 Task: Log work in the project XpressTech for the issue 'Integrate a new live chat feature into an existing e-commerce website to improve customer service and engagement' spent time as '3w 6d 8h 16m' and remaining time as '3w 5d 7h 41m' and add a flag. Now add the issue to the epic 'Multi-Cloud Integration'.
Action: Mouse moved to (946, 255)
Screenshot: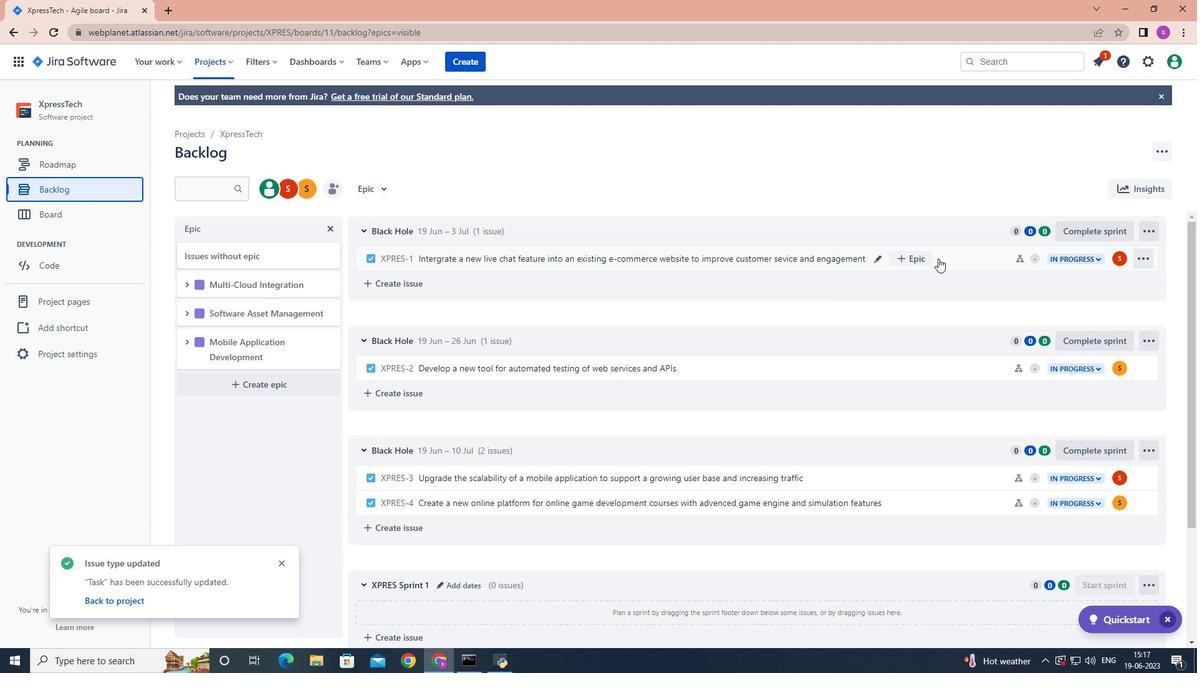
Action: Mouse pressed left at (946, 255)
Screenshot: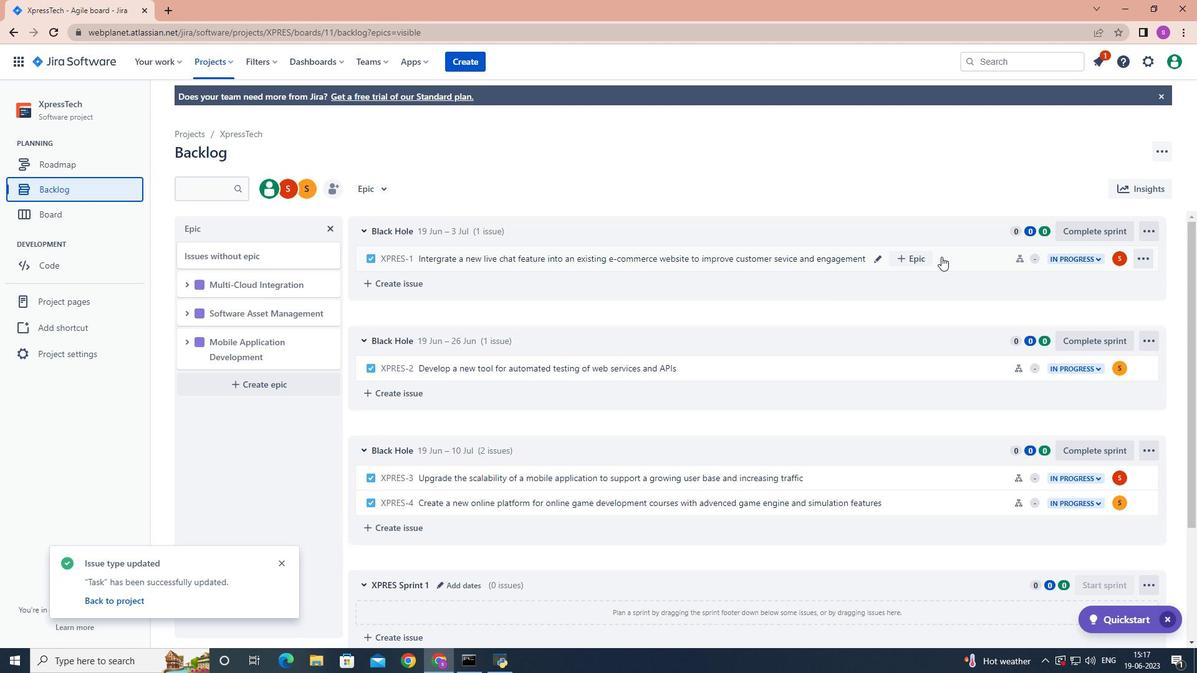 
Action: Mouse moved to (1139, 225)
Screenshot: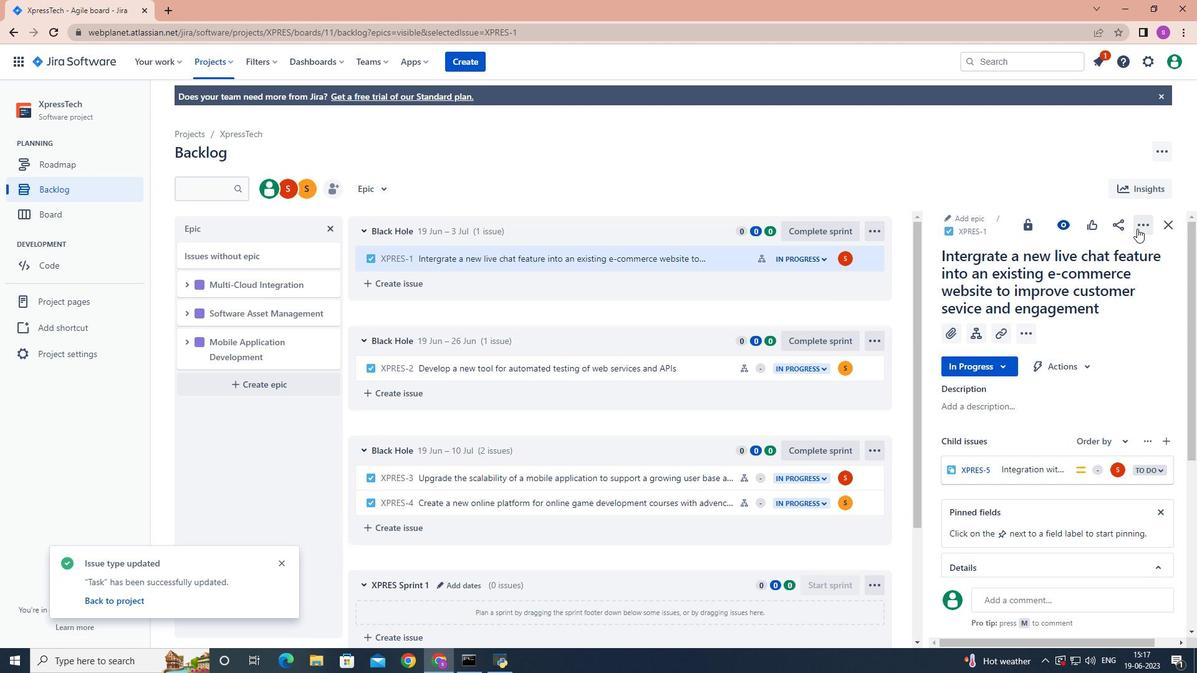 
Action: Mouse pressed left at (1139, 225)
Screenshot: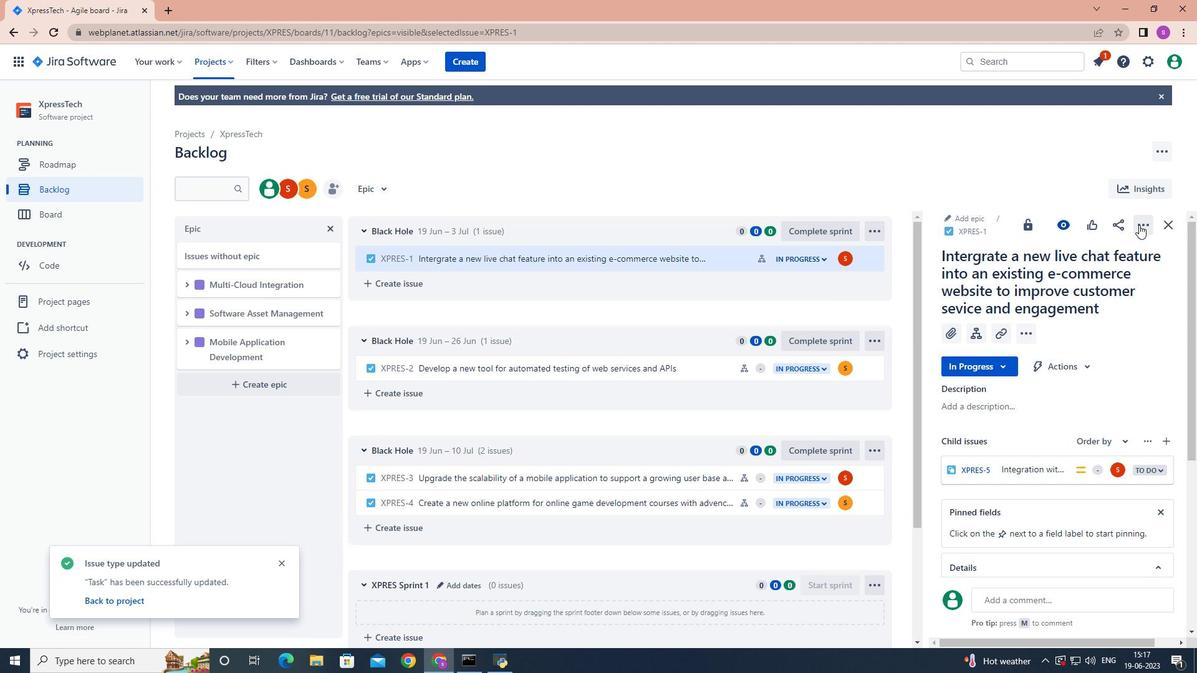 
Action: Mouse moved to (1098, 255)
Screenshot: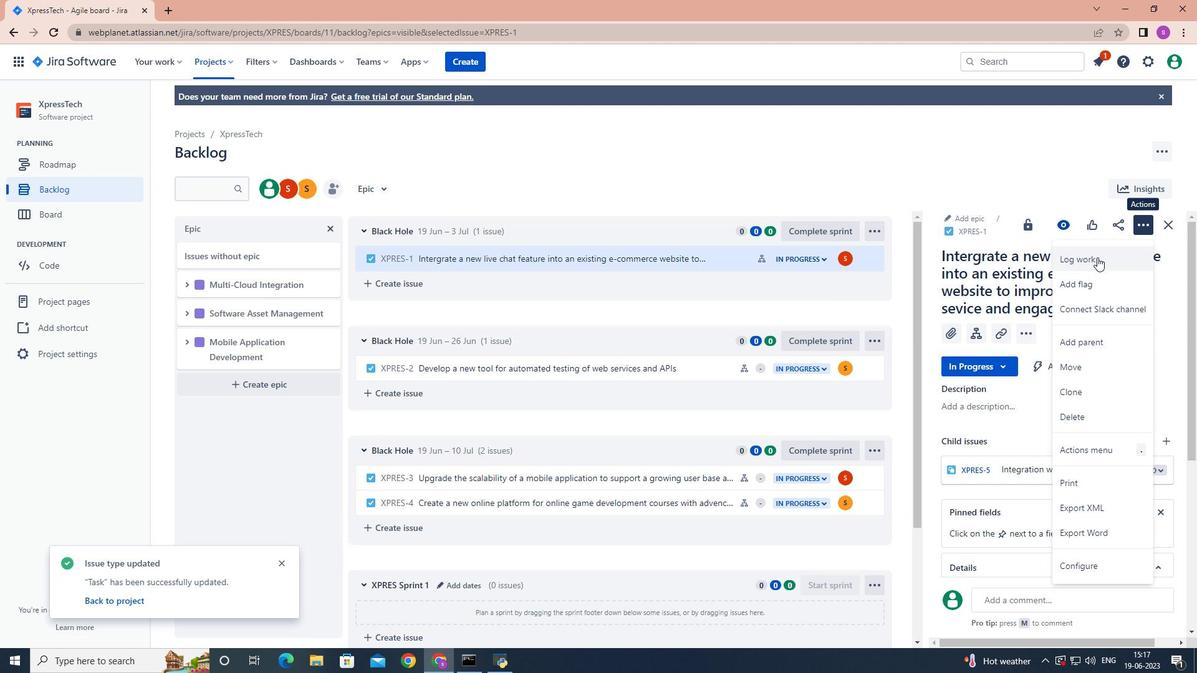 
Action: Mouse pressed left at (1098, 255)
Screenshot: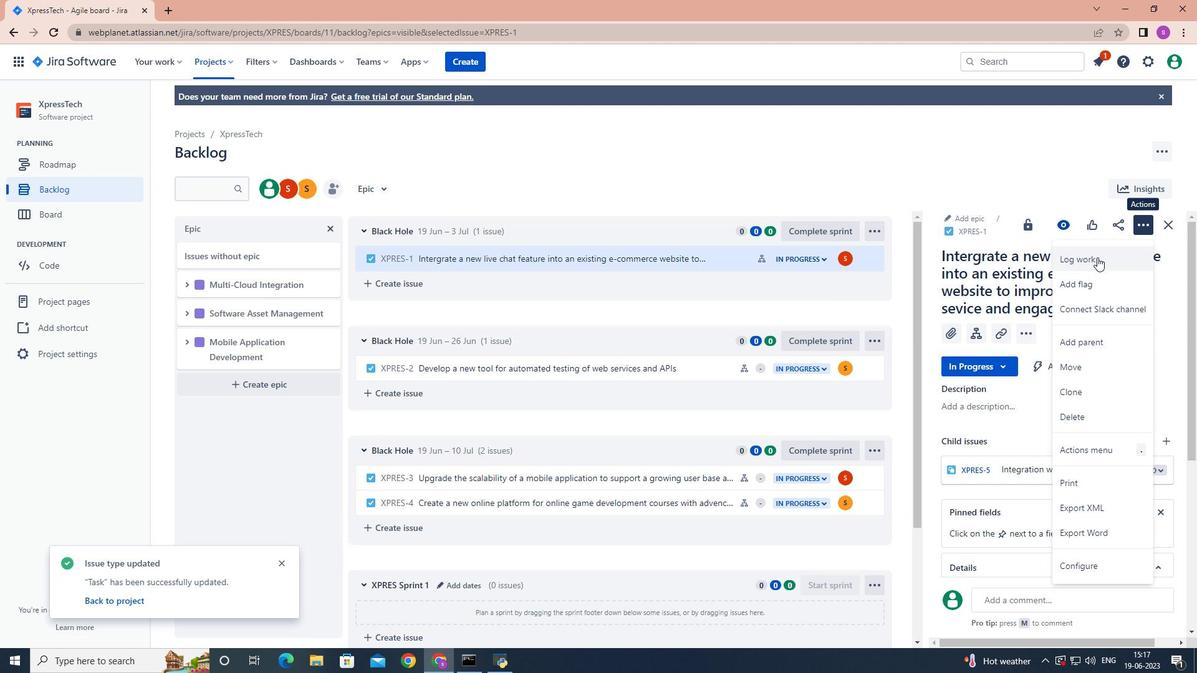 
Action: Mouse moved to (1098, 255)
Screenshot: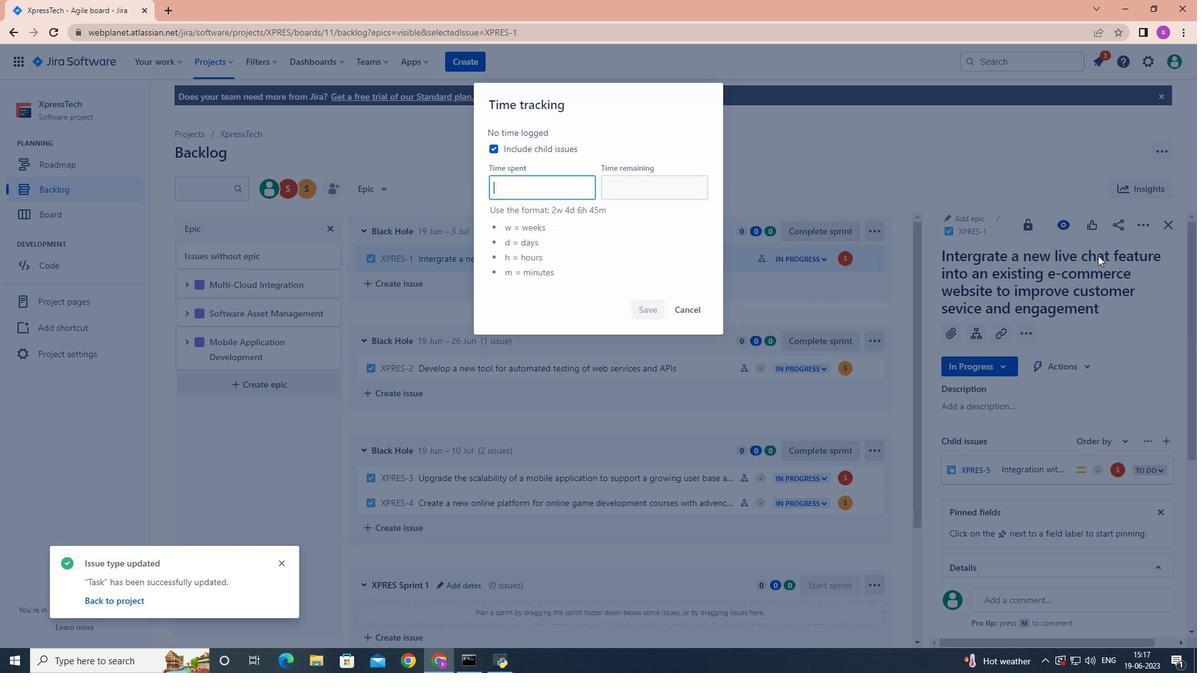 
Action: Key pressed 3w<Key.space>6d<Key.space>8h<Key.space>16m
Screenshot: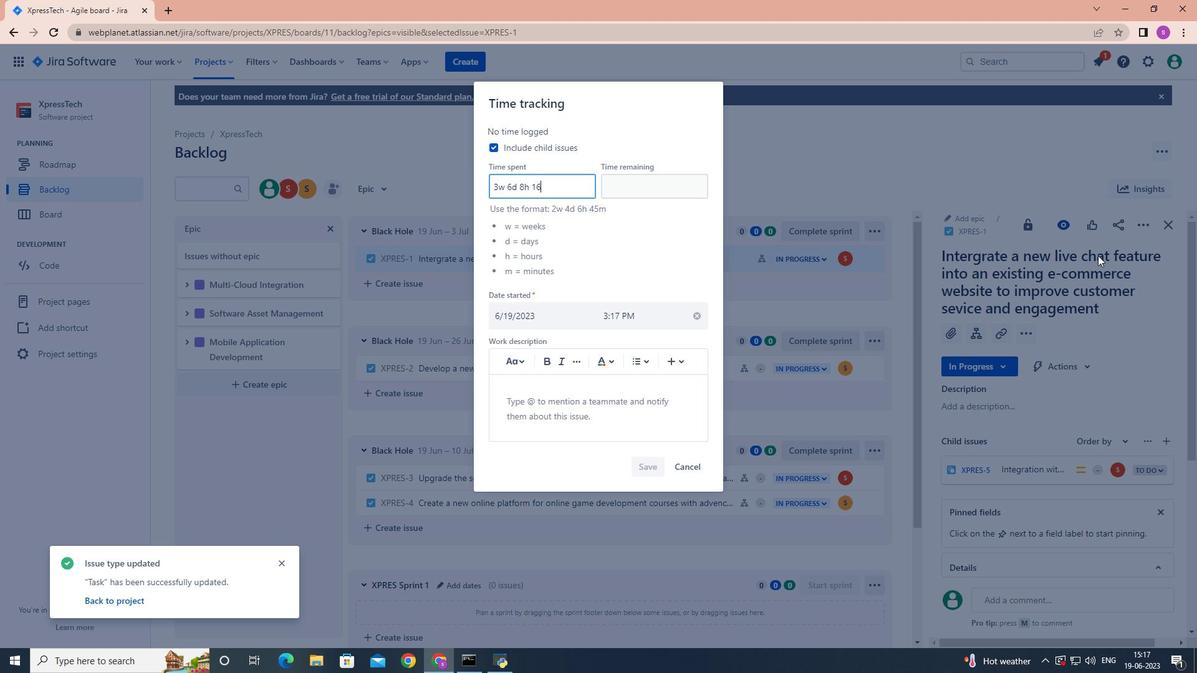 
Action: Mouse moved to (657, 194)
Screenshot: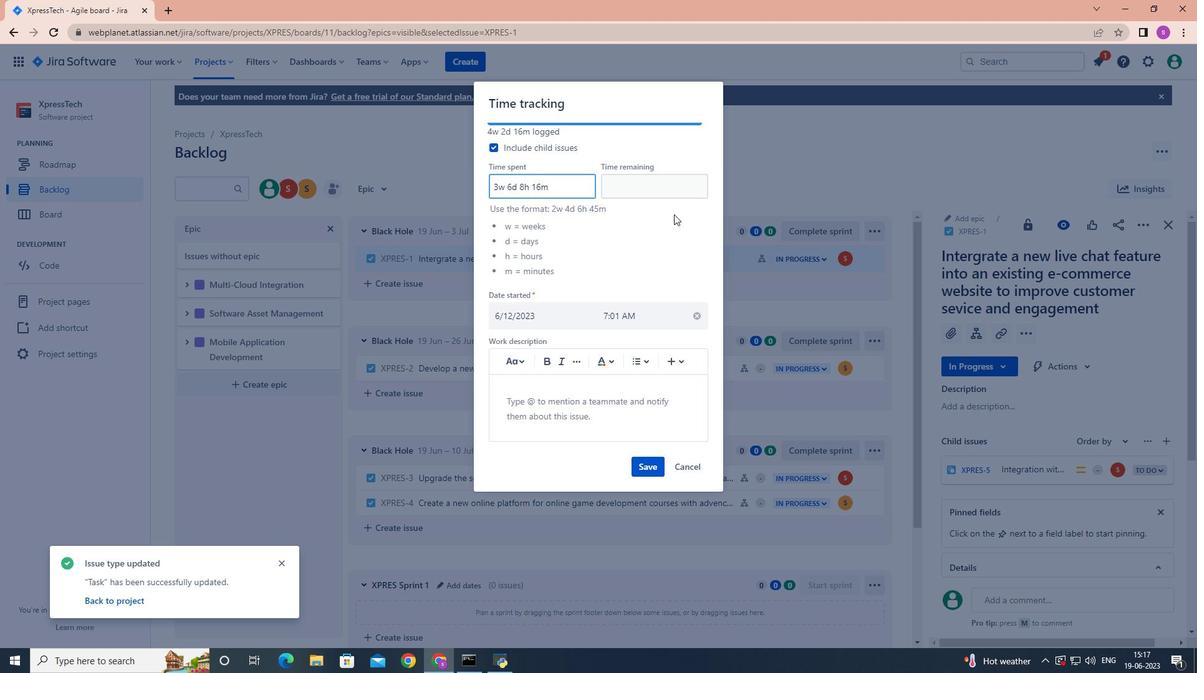 
Action: Mouse pressed left at (657, 194)
Screenshot: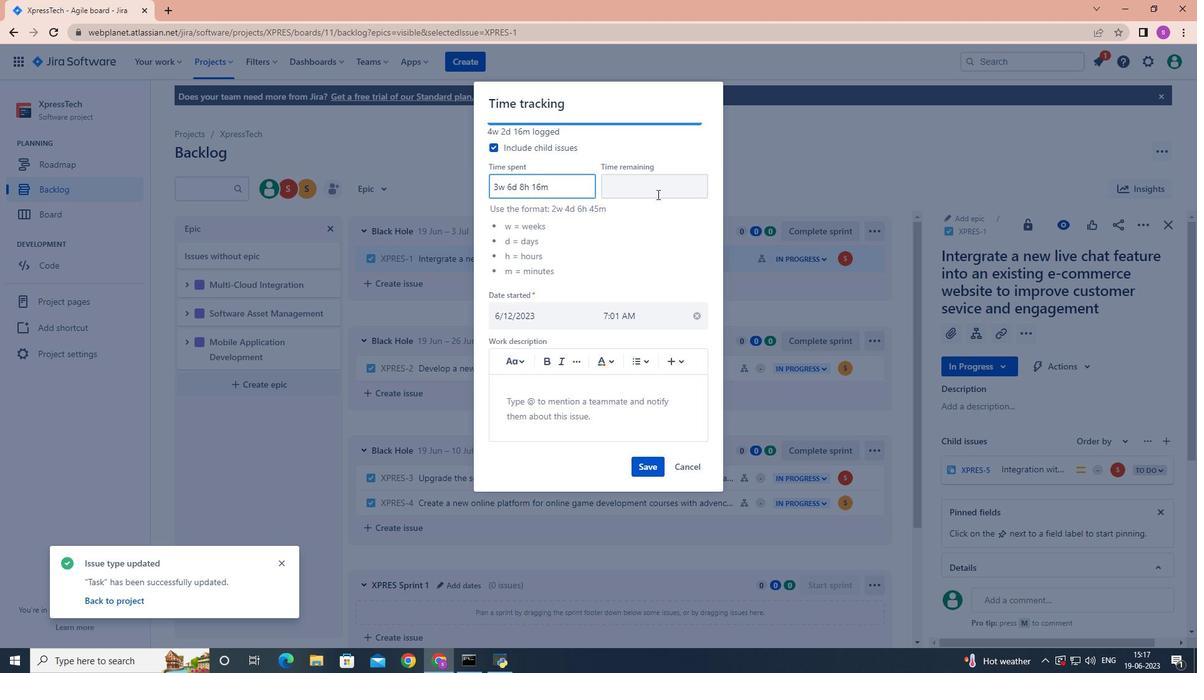 
Action: Key pressed 3w<Key.space>5d<Key.space>7h<Key.space>41m
Screenshot: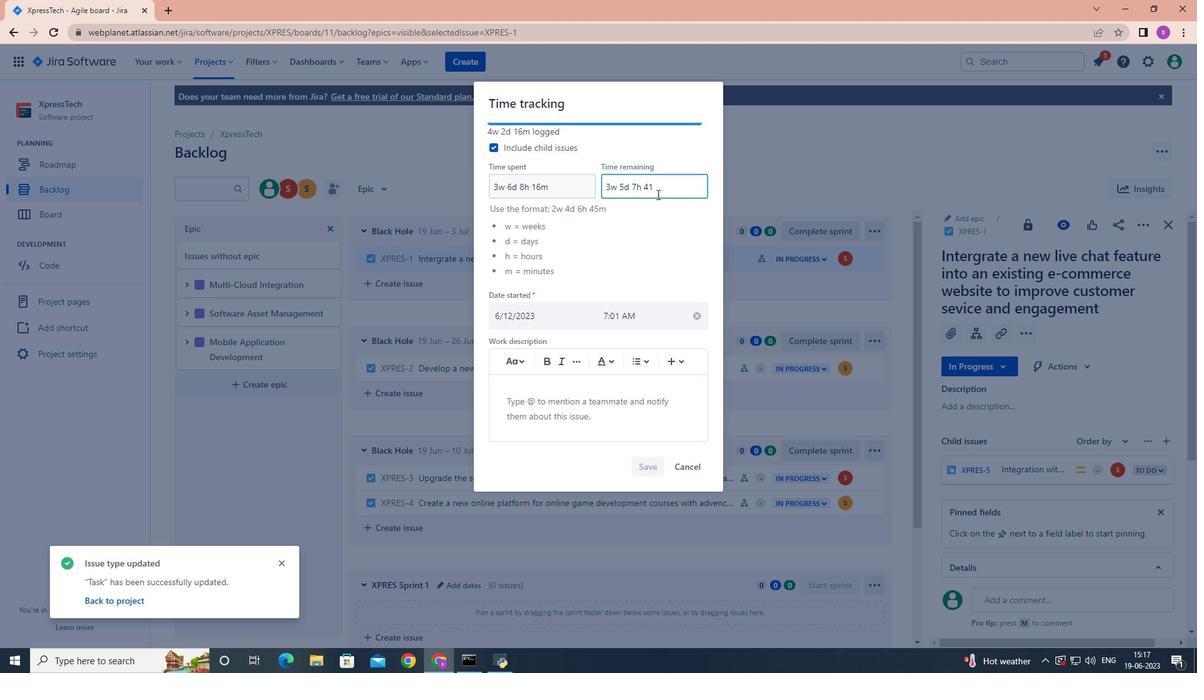 
Action: Mouse moved to (641, 465)
Screenshot: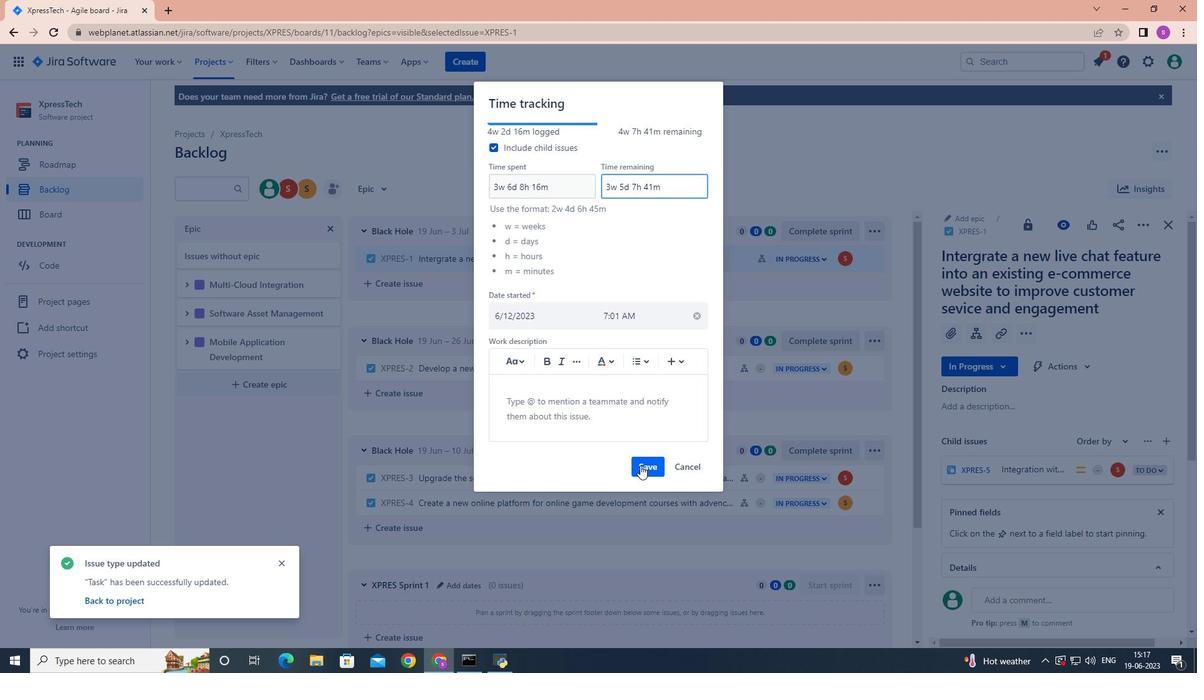 
Action: Mouse pressed left at (641, 465)
Screenshot: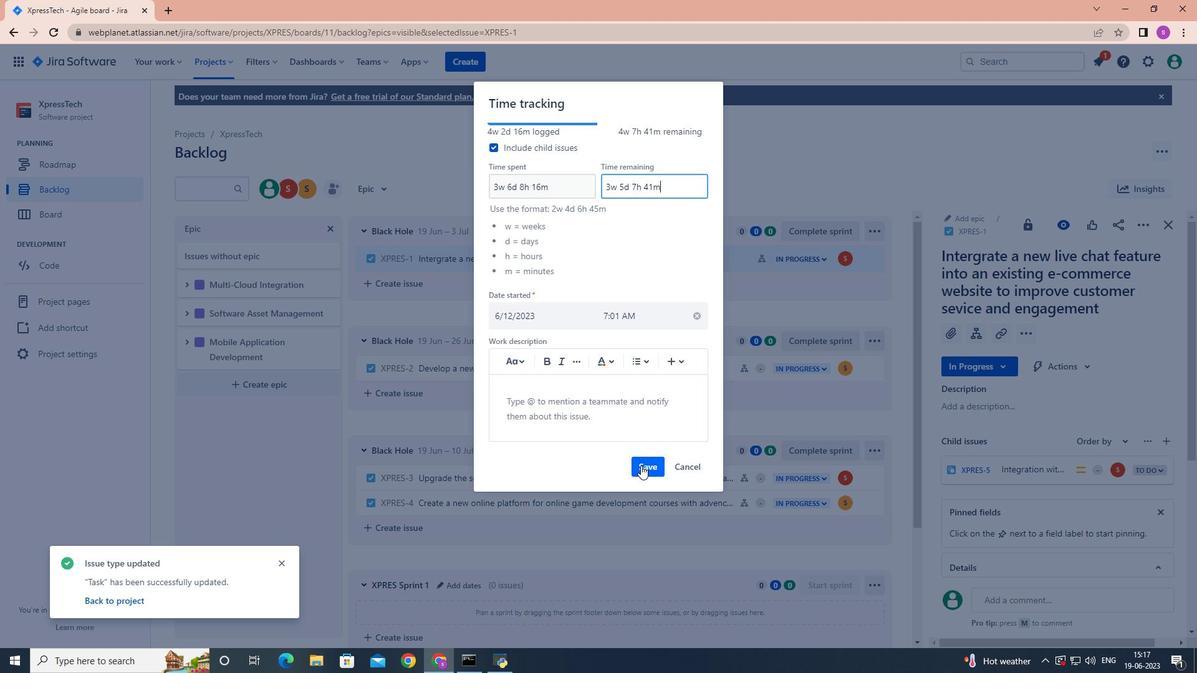 
Action: Mouse moved to (1145, 228)
Screenshot: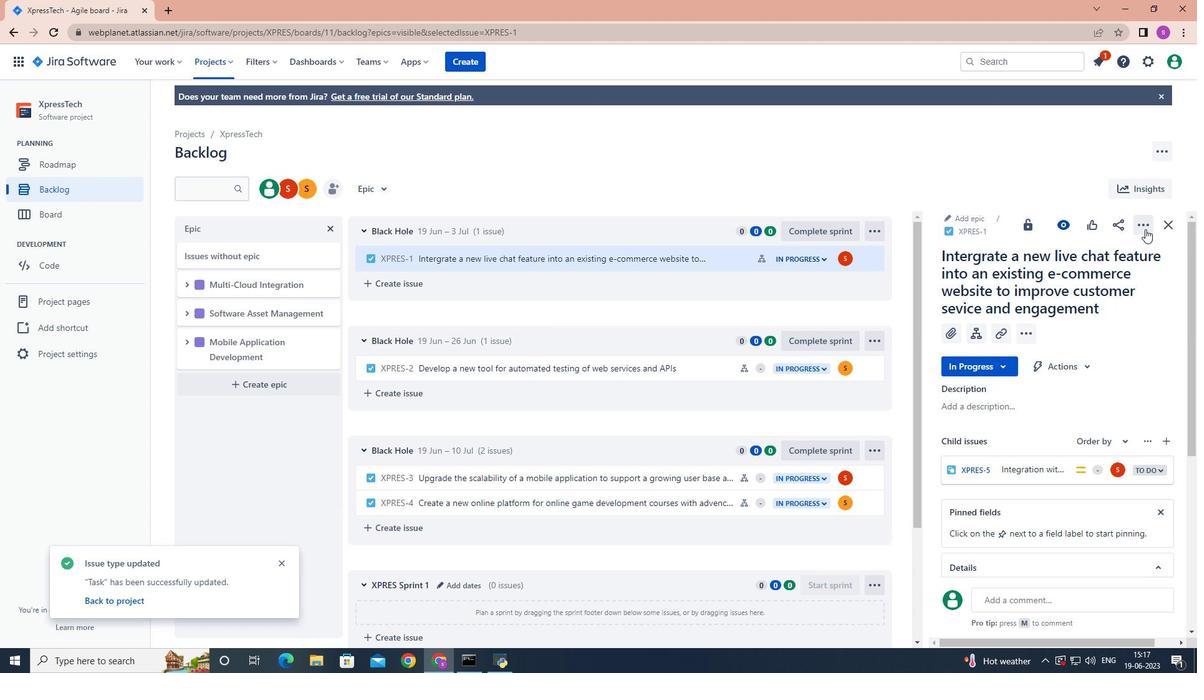 
Action: Mouse pressed left at (1145, 228)
Screenshot: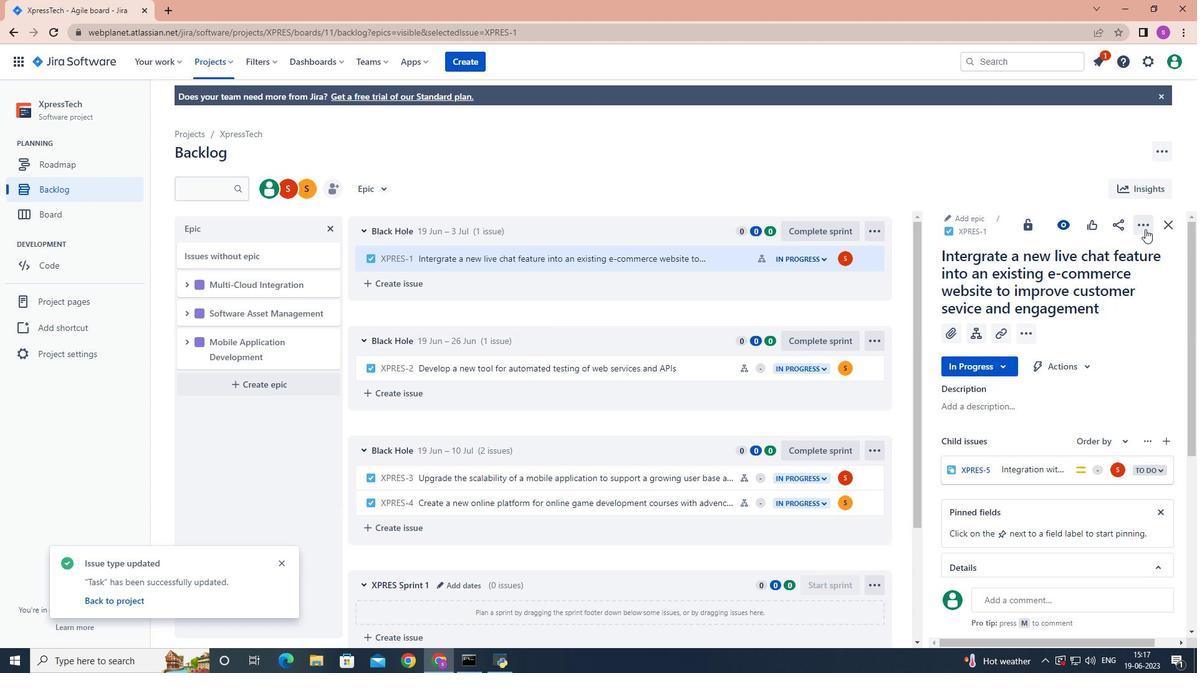 
Action: Mouse moved to (1082, 282)
Screenshot: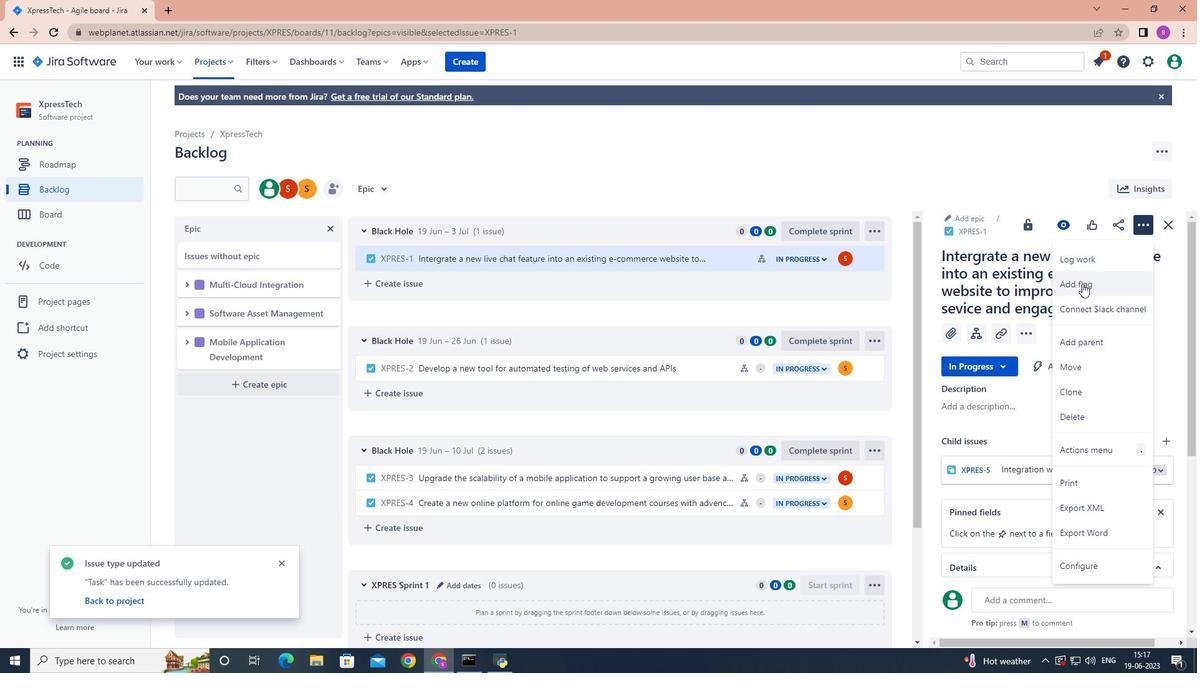 
Action: Mouse pressed left at (1082, 282)
Screenshot: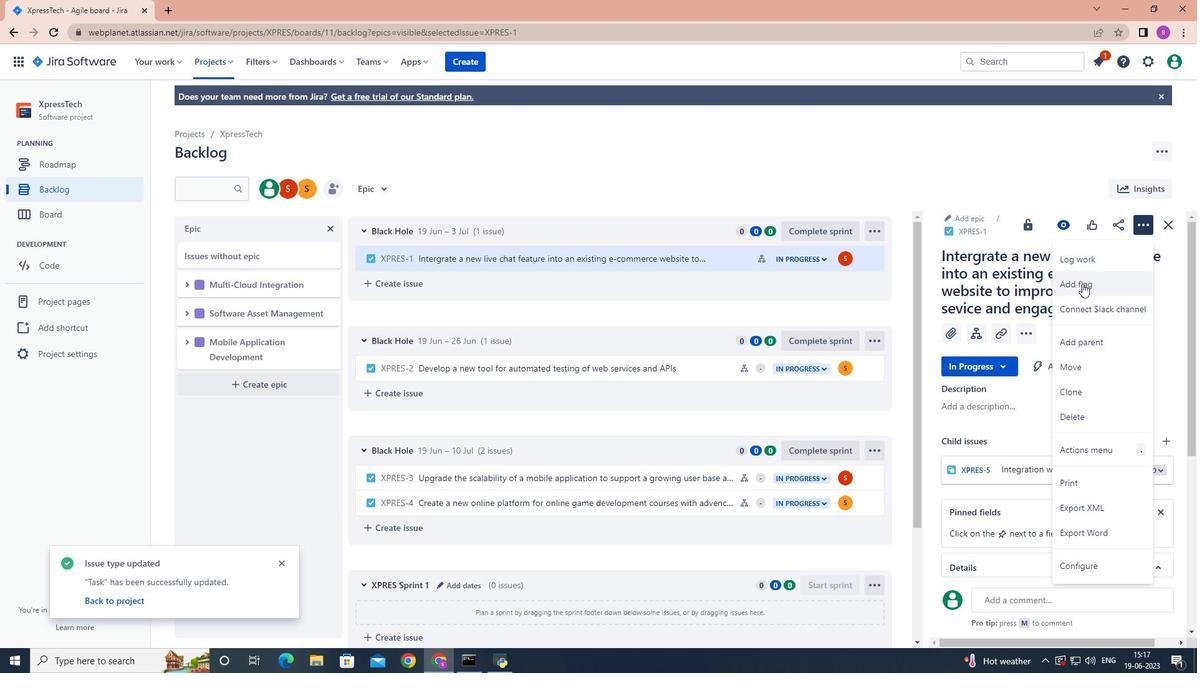 
Action: Mouse moved to (706, 260)
Screenshot: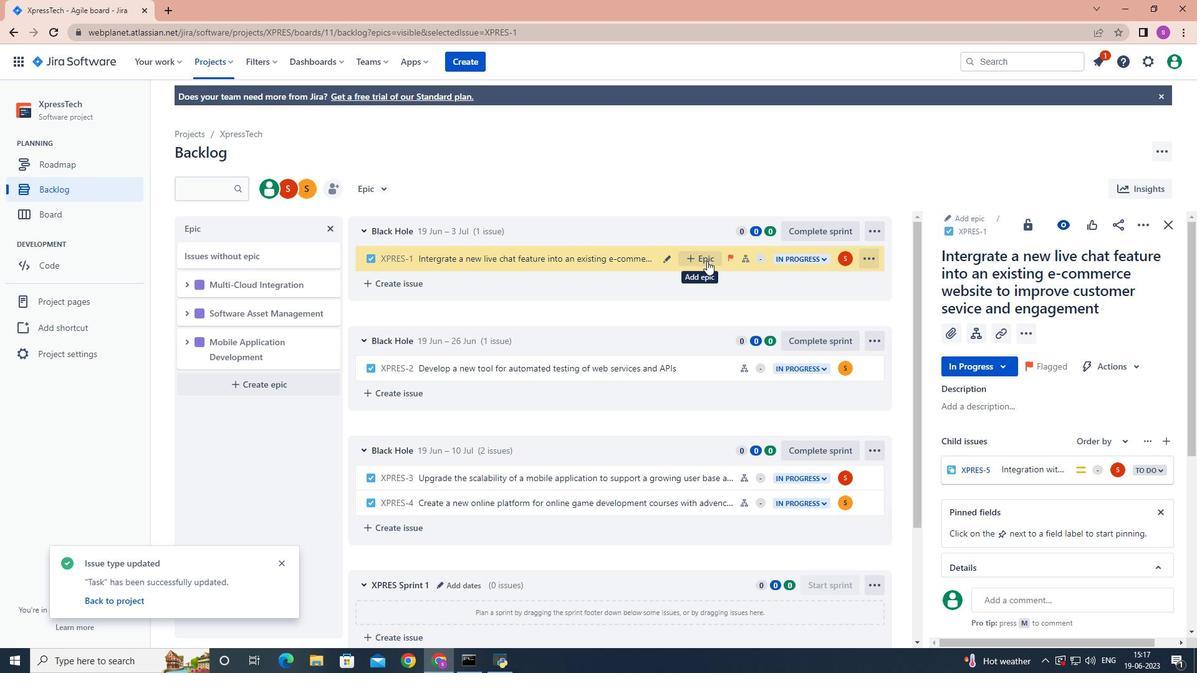 
Action: Mouse pressed left at (706, 260)
Screenshot: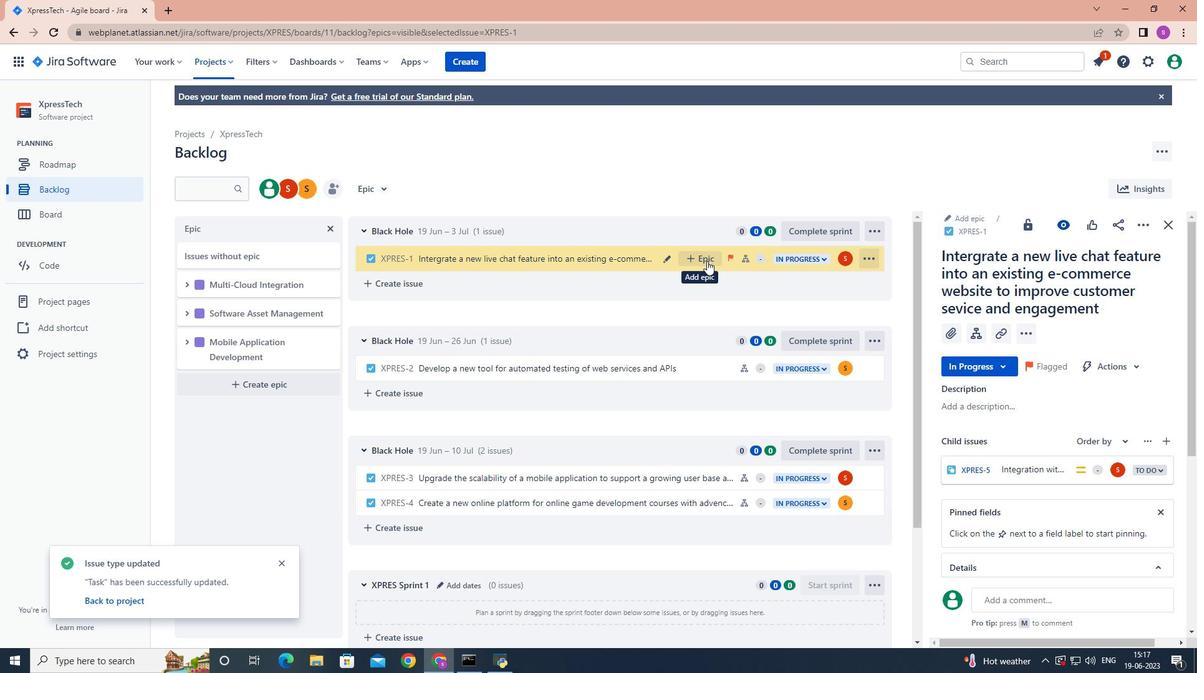 
Action: Mouse moved to (798, 347)
Screenshot: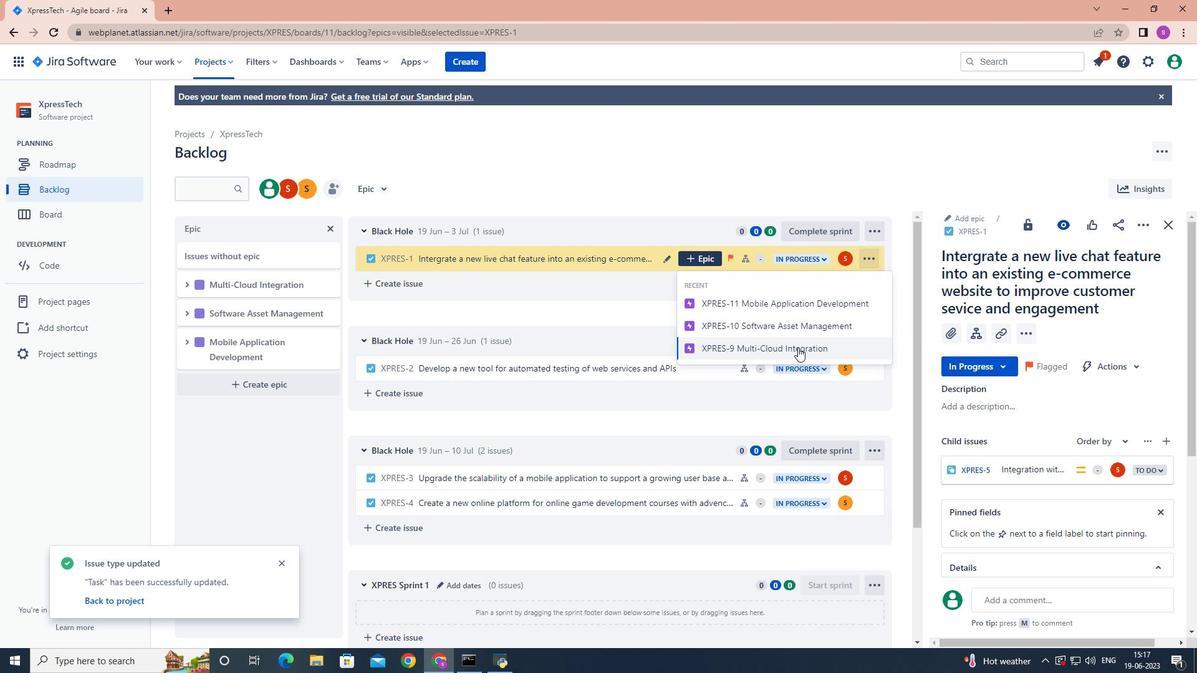 
Action: Mouse pressed left at (798, 347)
Screenshot: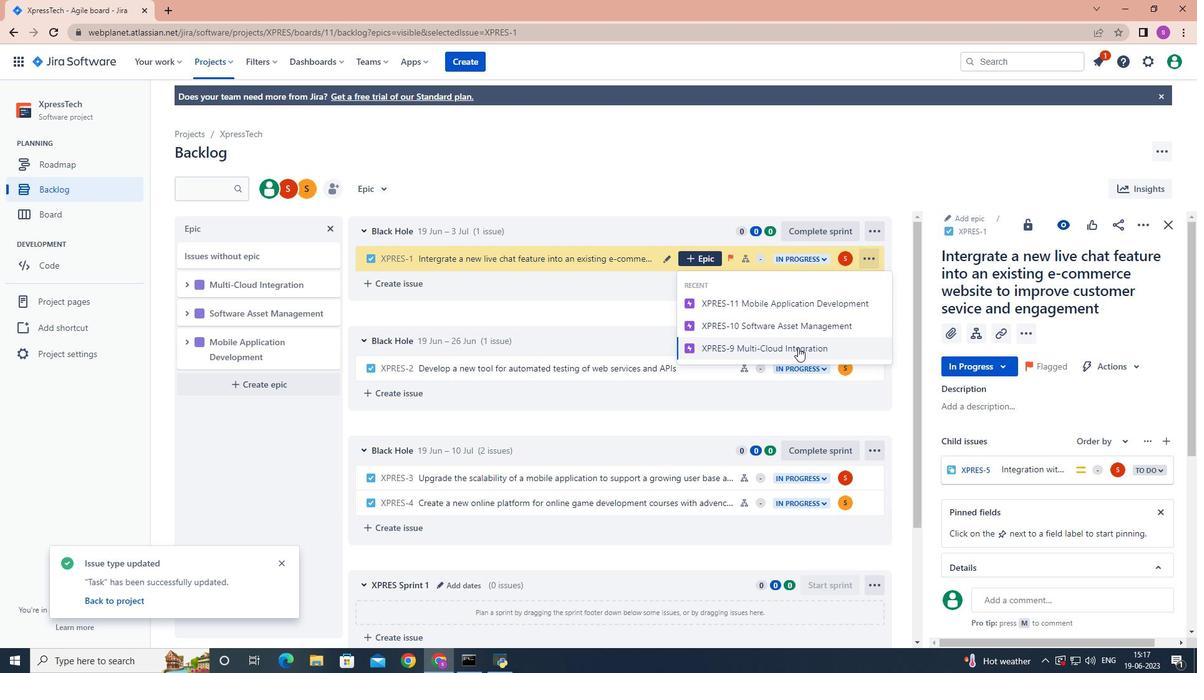 
